 Task: Select the auto option in the integrated GPU acceleration.
Action: Mouse moved to (27, 547)
Screenshot: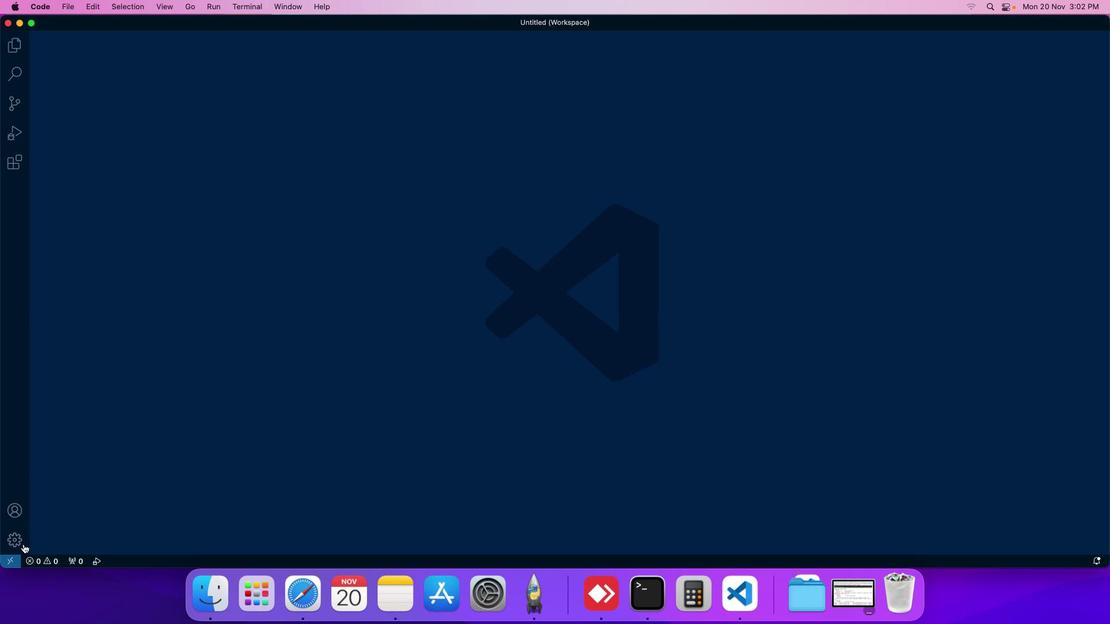 
Action: Mouse pressed left at (27, 547)
Screenshot: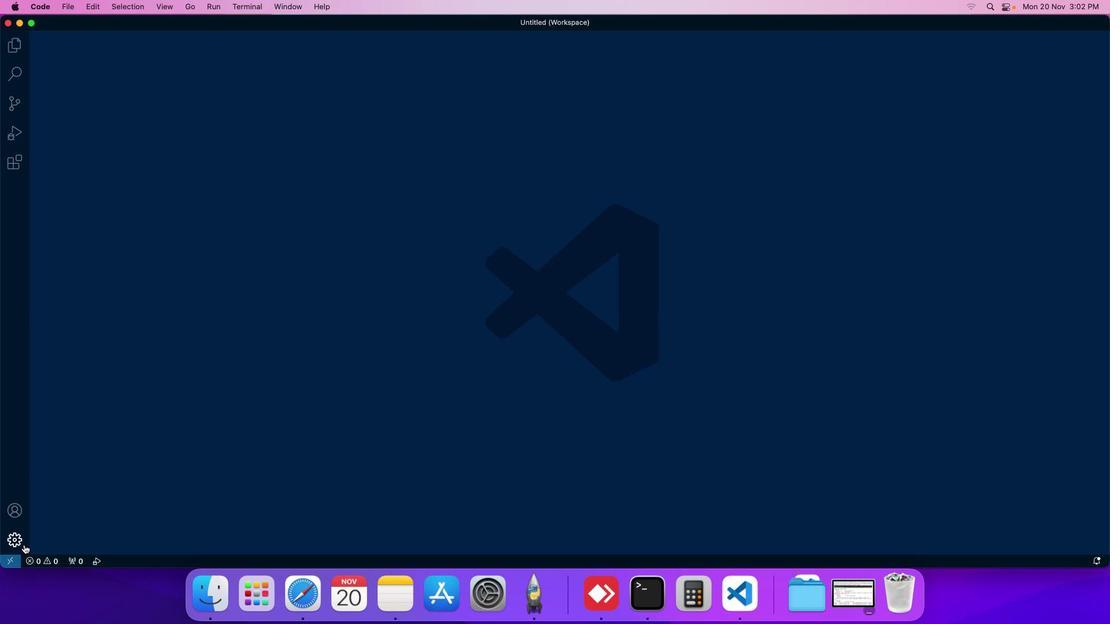 
Action: Mouse moved to (61, 453)
Screenshot: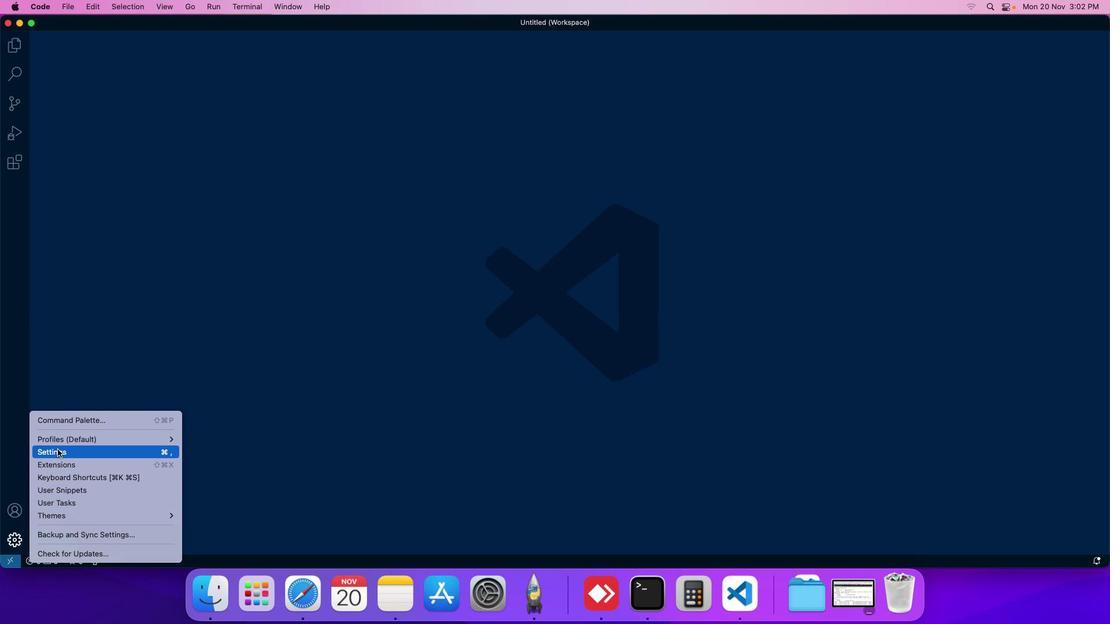 
Action: Mouse pressed left at (61, 453)
Screenshot: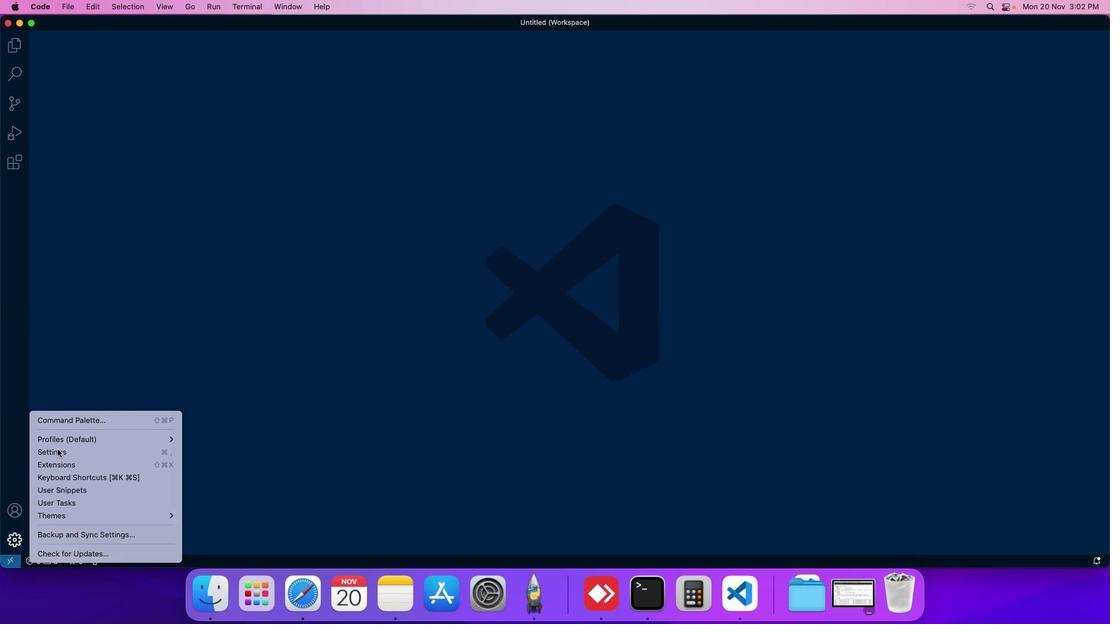 
Action: Mouse moved to (285, 91)
Screenshot: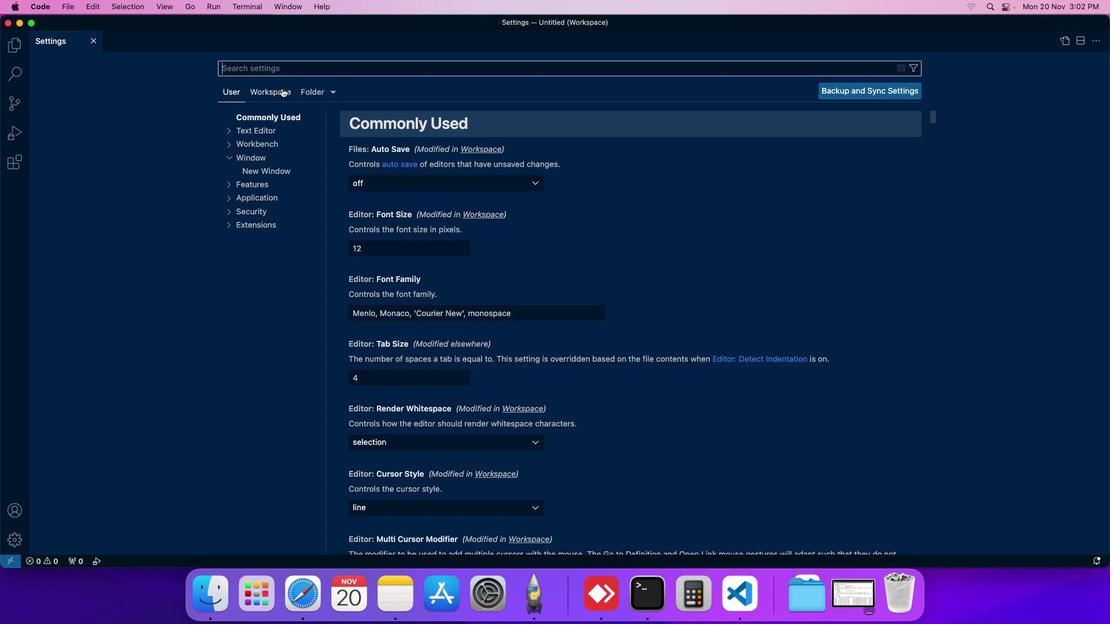 
Action: Mouse pressed left at (285, 91)
Screenshot: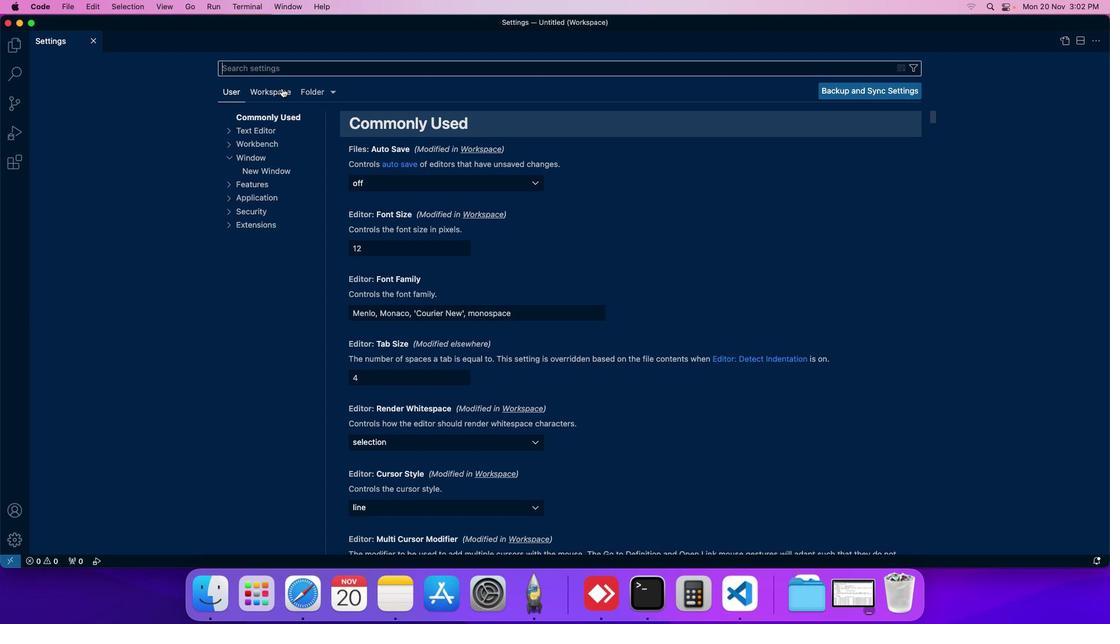 
Action: Mouse moved to (243, 172)
Screenshot: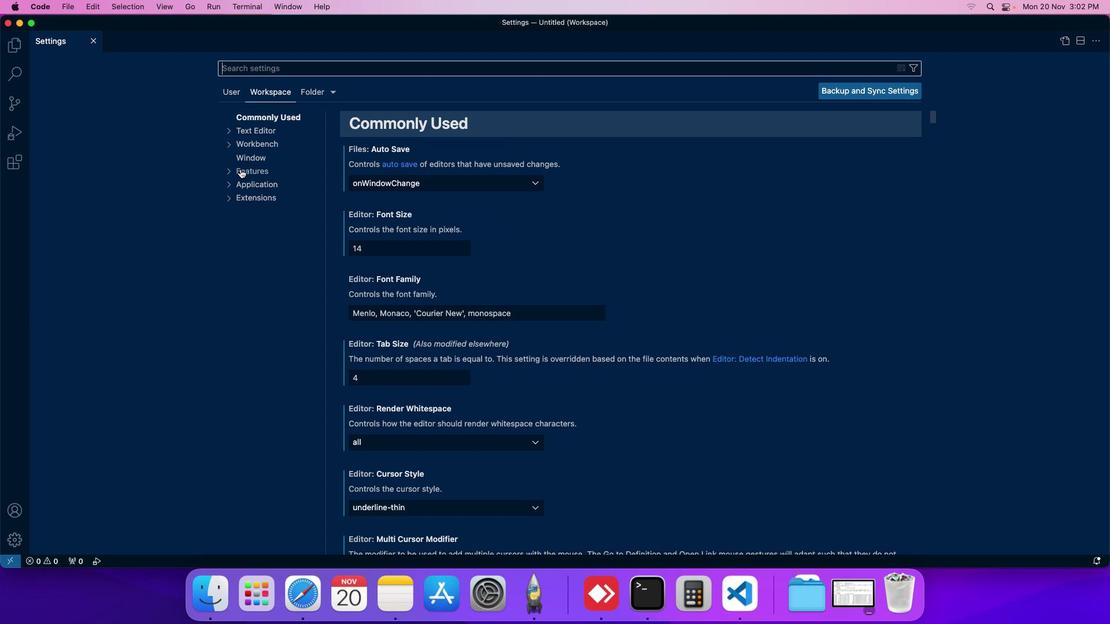 
Action: Mouse pressed left at (243, 172)
Screenshot: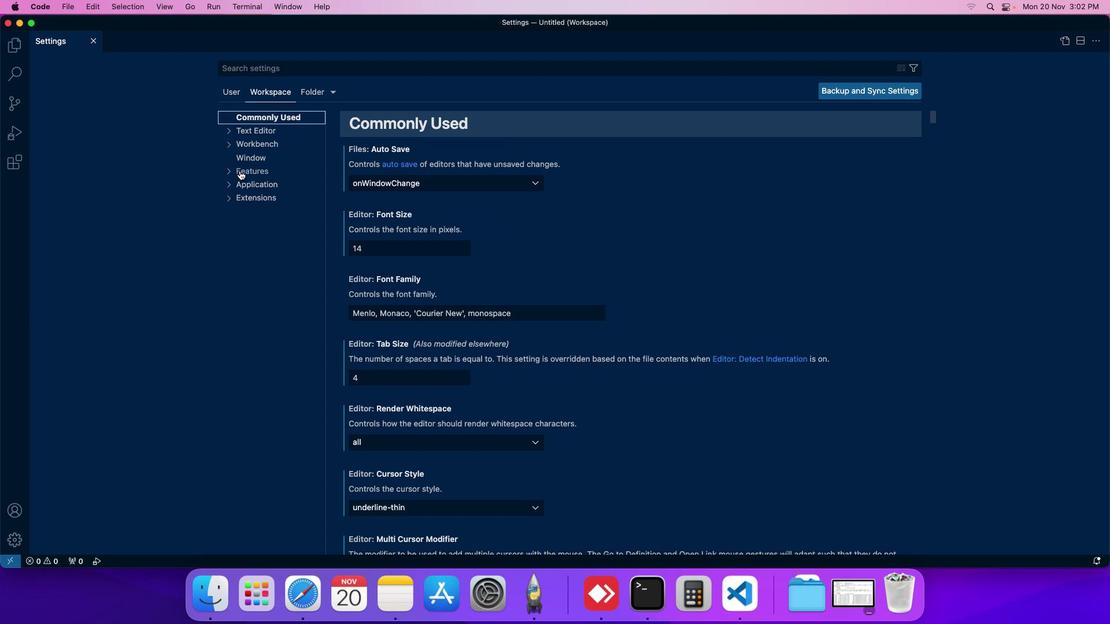 
Action: Mouse moved to (248, 279)
Screenshot: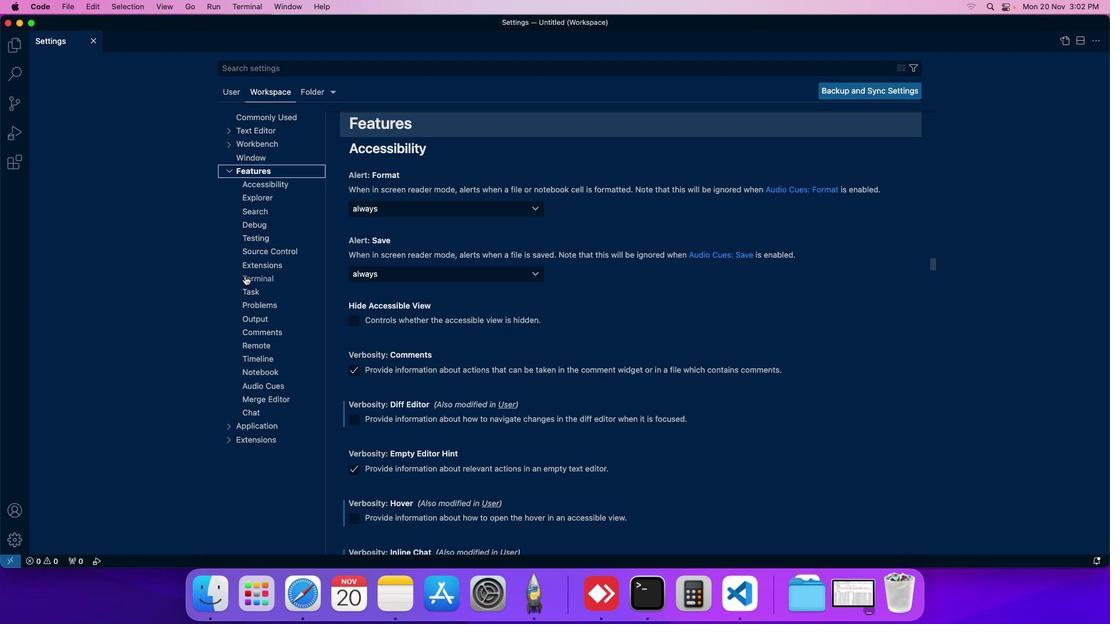 
Action: Mouse pressed left at (248, 279)
Screenshot: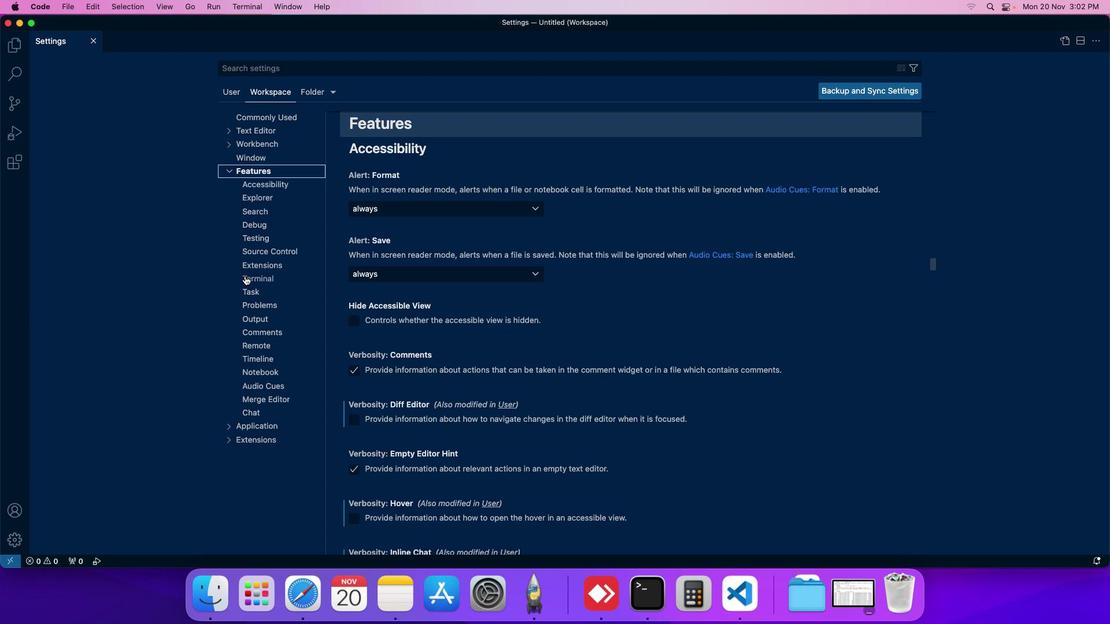 
Action: Mouse moved to (351, 334)
Screenshot: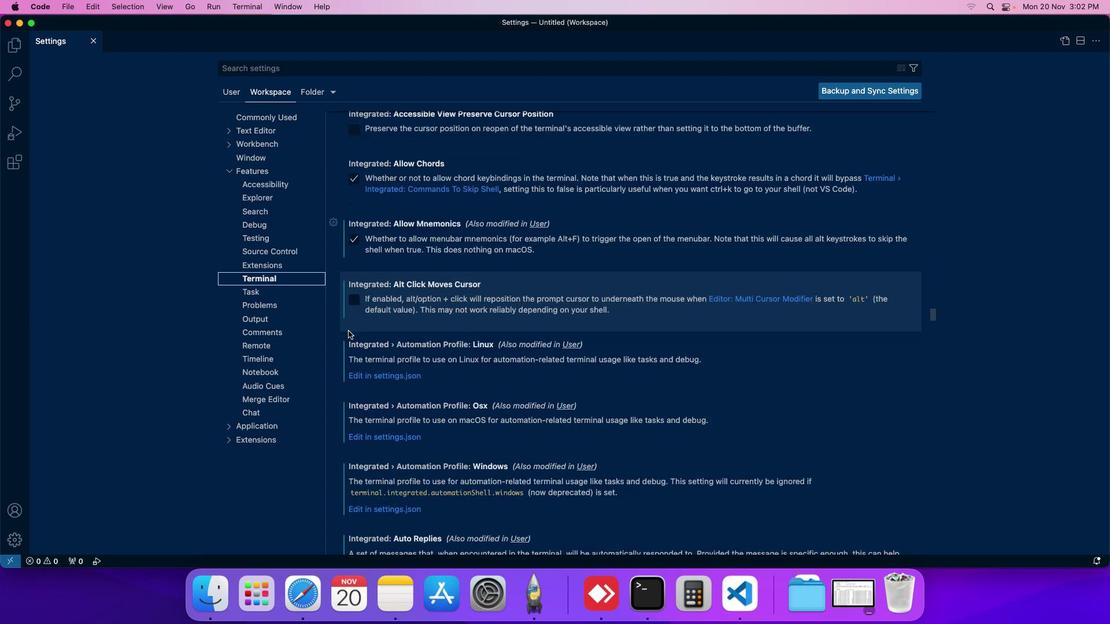 
Action: Mouse scrolled (351, 334) with delta (3, 2)
Screenshot: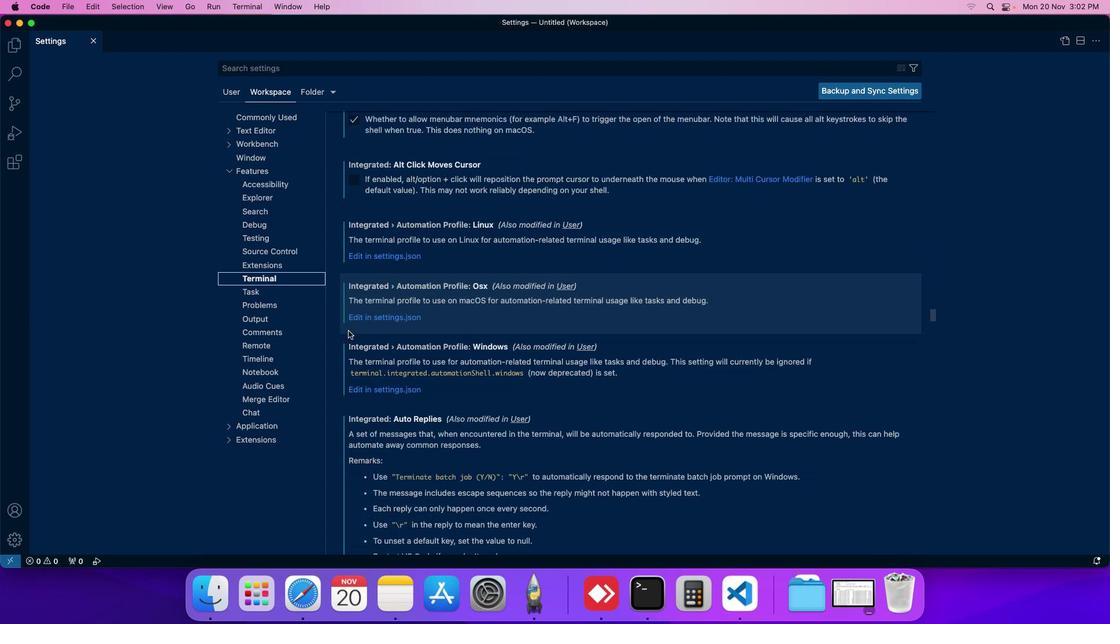 
Action: Mouse scrolled (351, 334) with delta (3, 2)
Screenshot: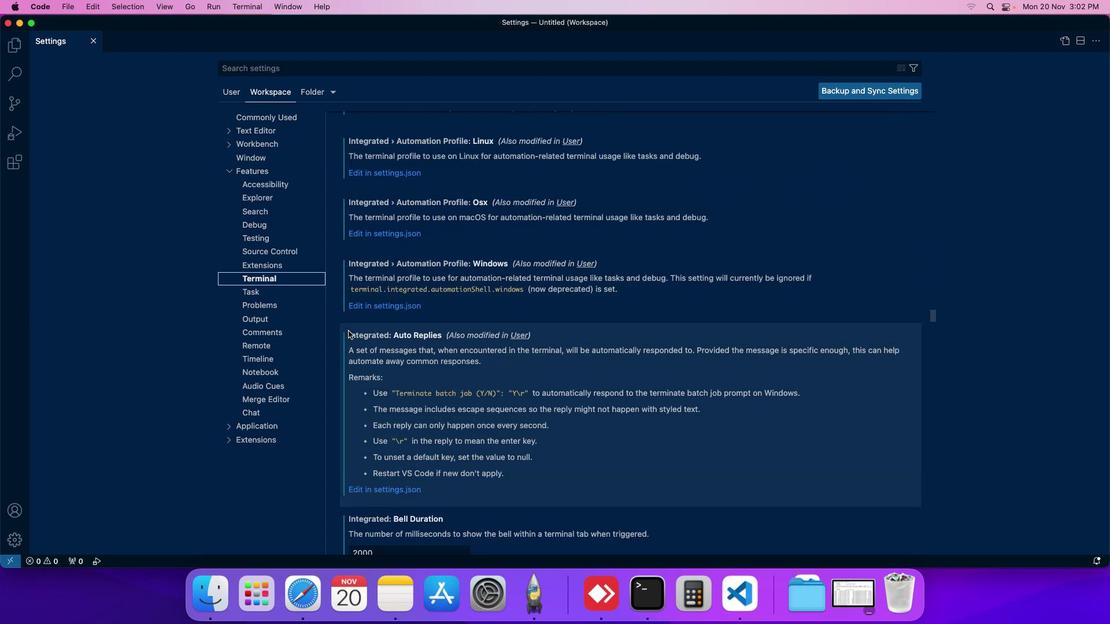 
Action: Mouse scrolled (351, 334) with delta (3, 2)
Screenshot: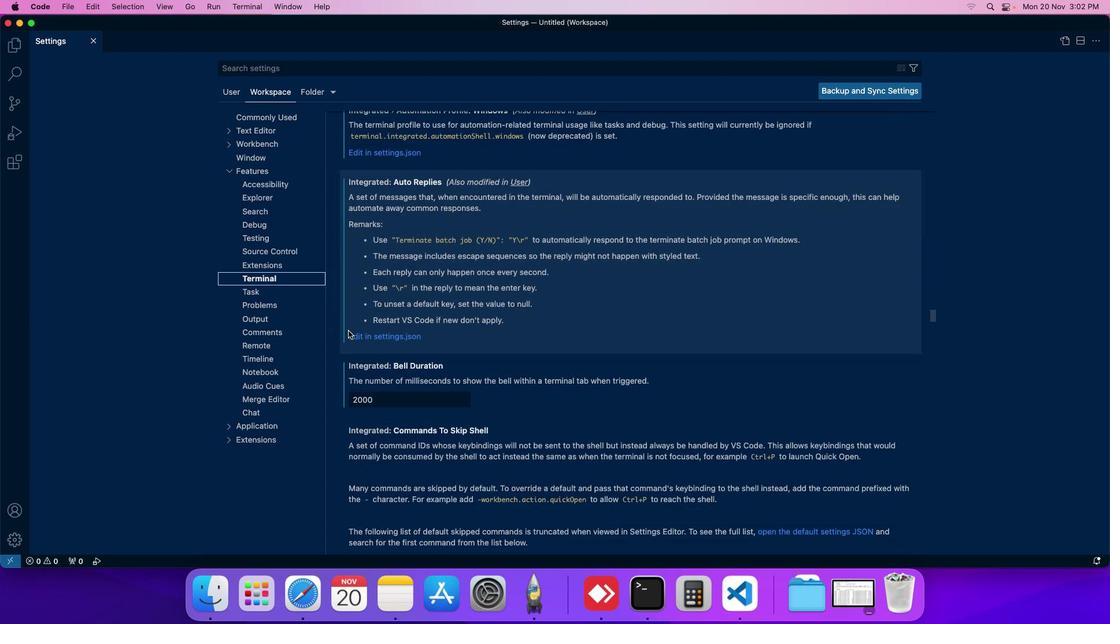 
Action: Mouse scrolled (351, 334) with delta (3, 2)
Screenshot: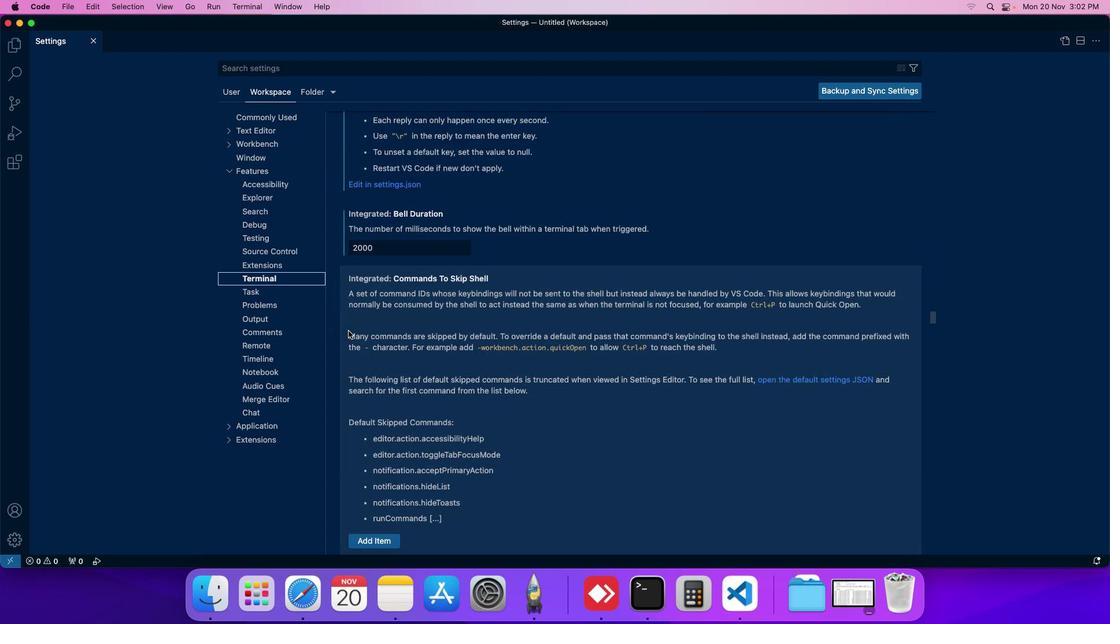 
Action: Mouse scrolled (351, 334) with delta (3, 2)
Screenshot: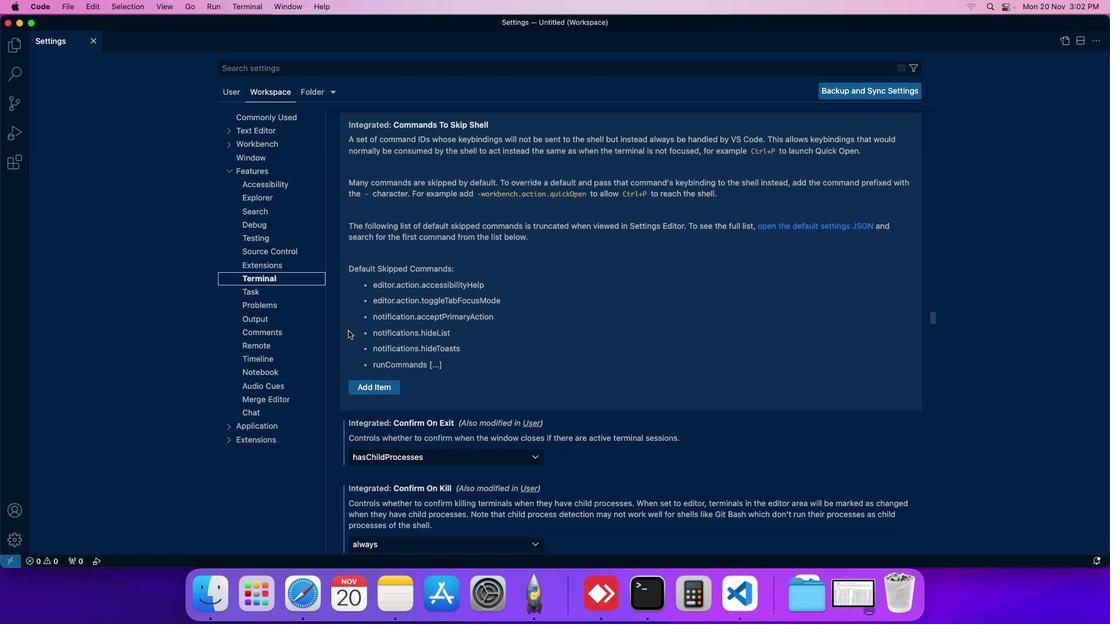 
Action: Mouse scrolled (351, 334) with delta (3, 2)
Screenshot: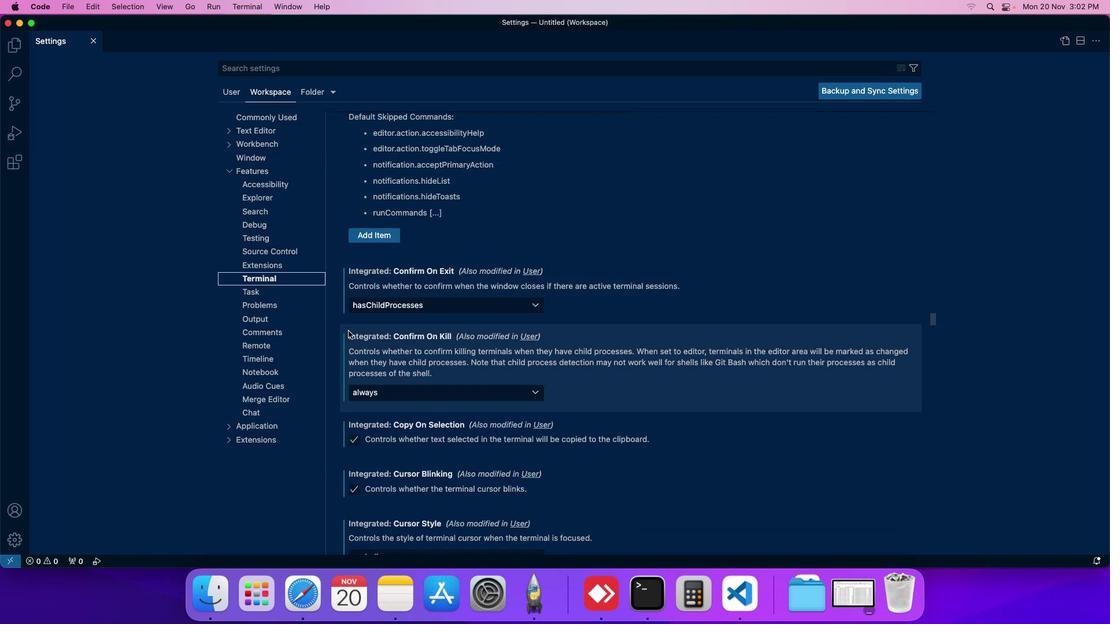 
Action: Mouse scrolled (351, 334) with delta (3, 2)
Screenshot: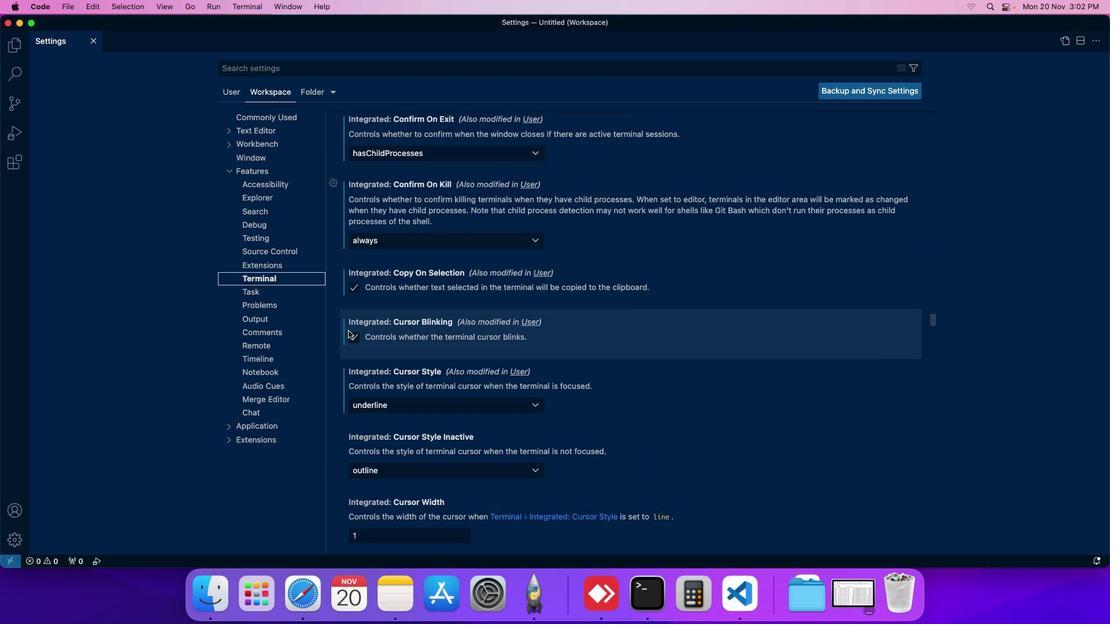 
Action: Mouse scrolled (351, 334) with delta (3, 2)
Screenshot: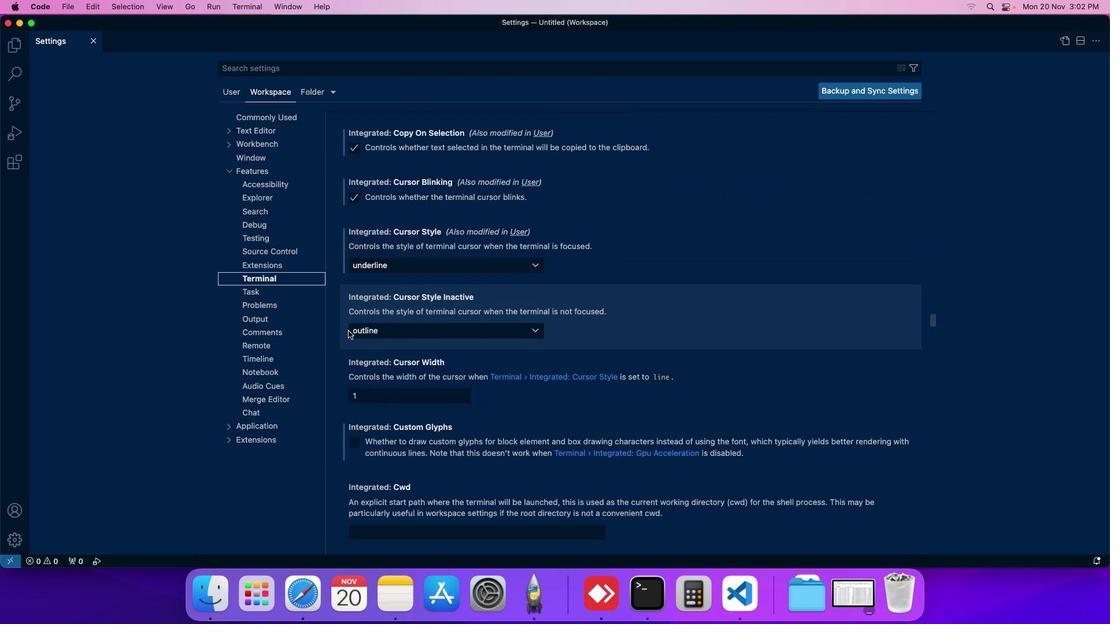 
Action: Mouse scrolled (351, 334) with delta (3, 2)
Screenshot: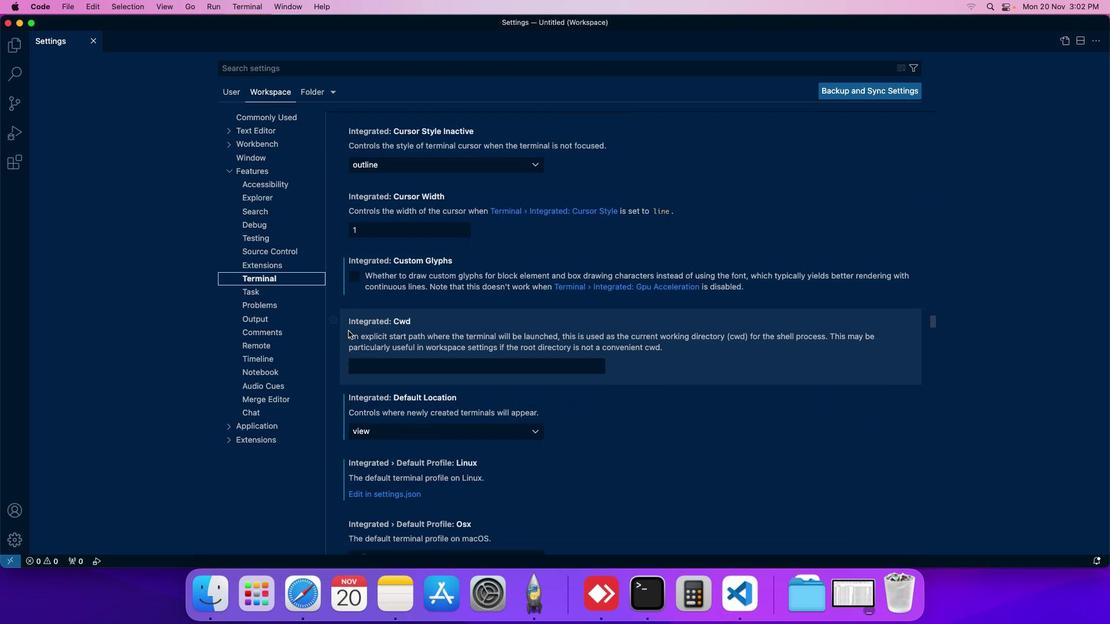 
Action: Mouse scrolled (351, 334) with delta (3, 2)
Screenshot: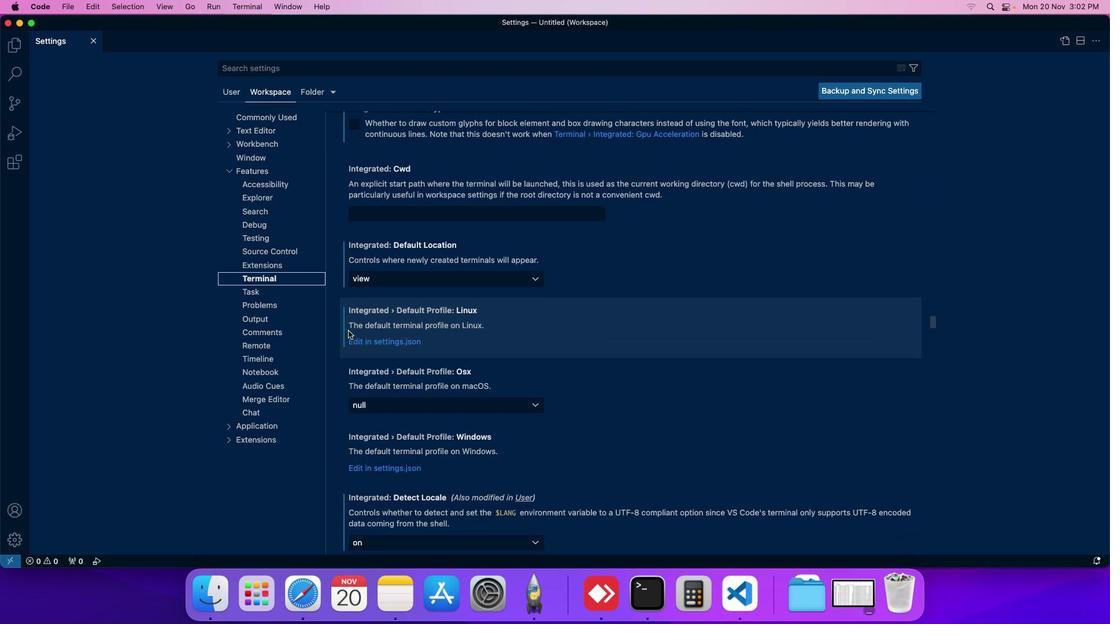 
Action: Mouse scrolled (351, 334) with delta (3, 2)
Screenshot: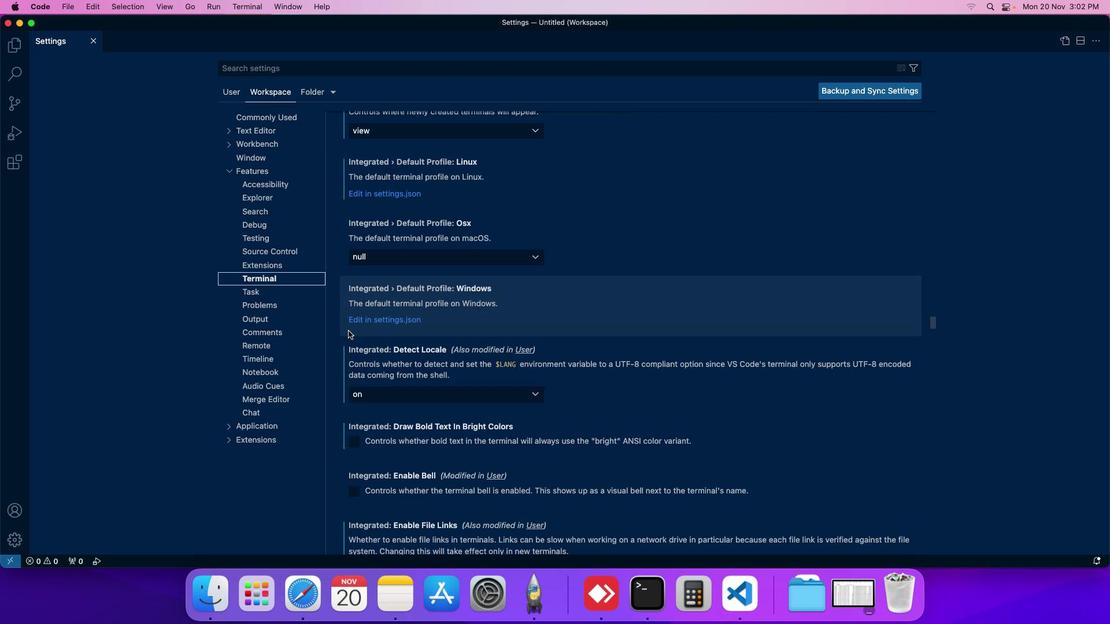 
Action: Mouse scrolled (351, 334) with delta (3, 2)
Screenshot: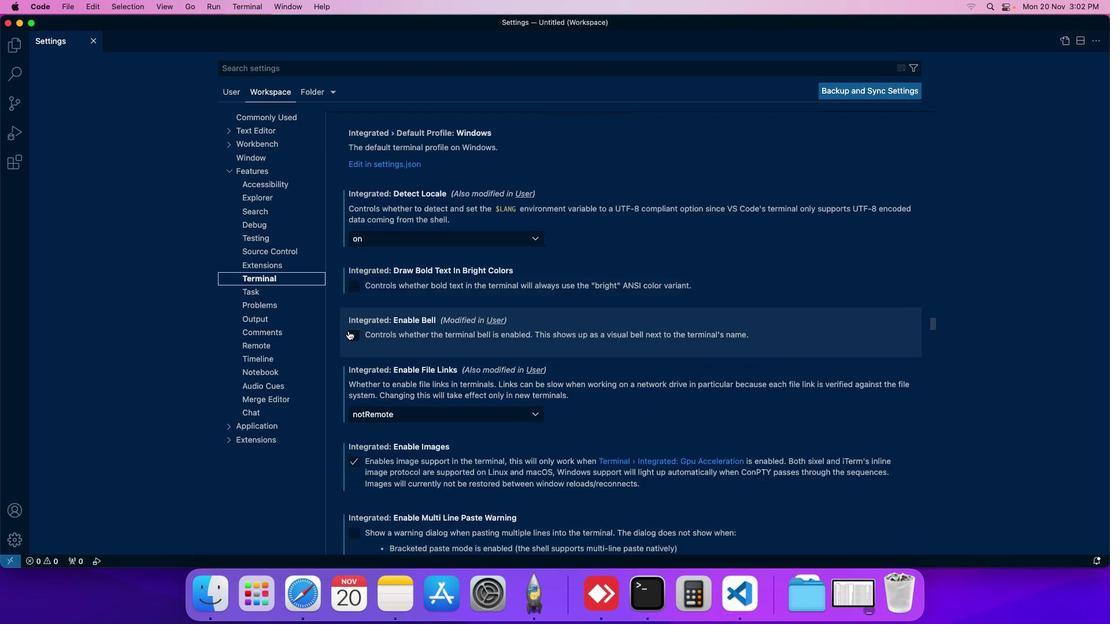 
Action: Mouse scrolled (351, 334) with delta (3, 2)
Screenshot: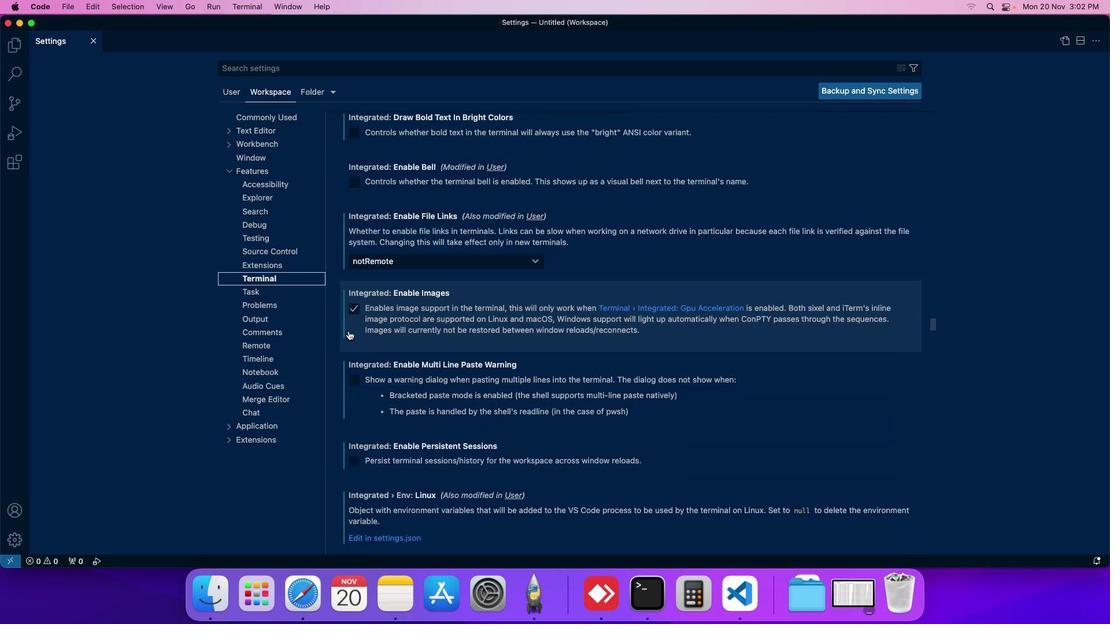 
Action: Mouse scrolled (351, 334) with delta (3, 2)
Screenshot: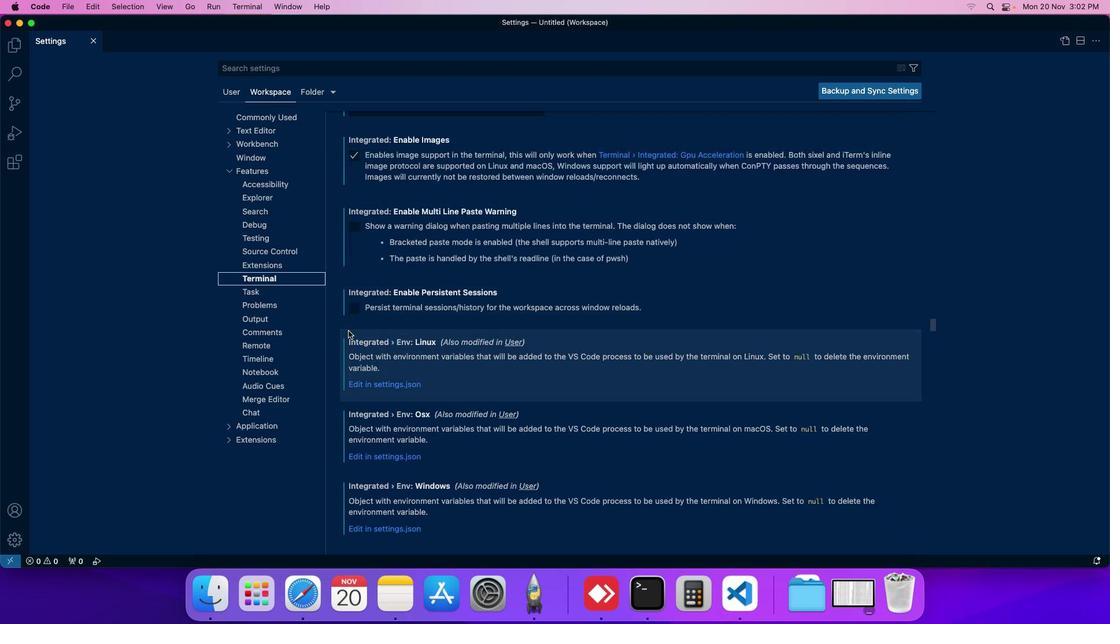 
Action: Mouse scrolled (351, 334) with delta (3, 2)
Screenshot: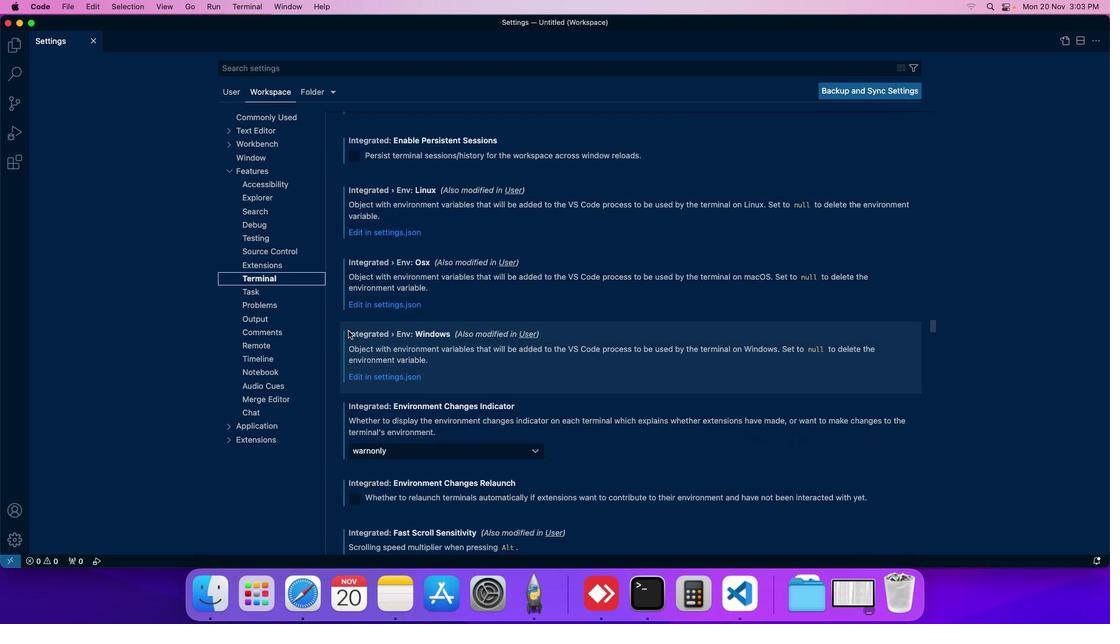 
Action: Mouse scrolled (351, 334) with delta (3, 2)
Screenshot: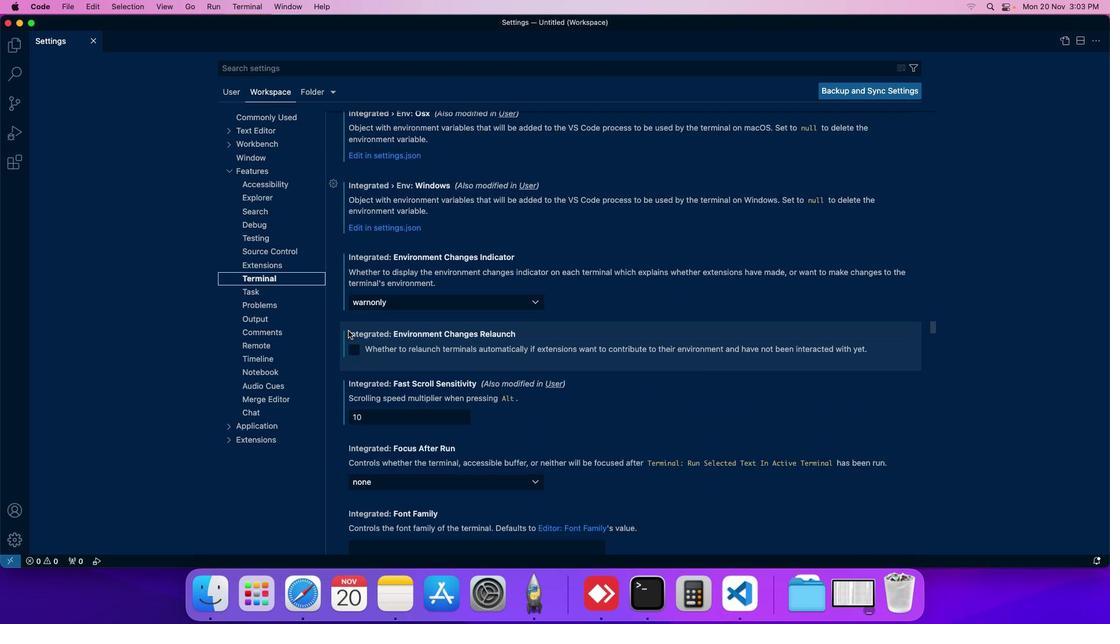 
Action: Mouse scrolled (351, 334) with delta (3, 2)
Screenshot: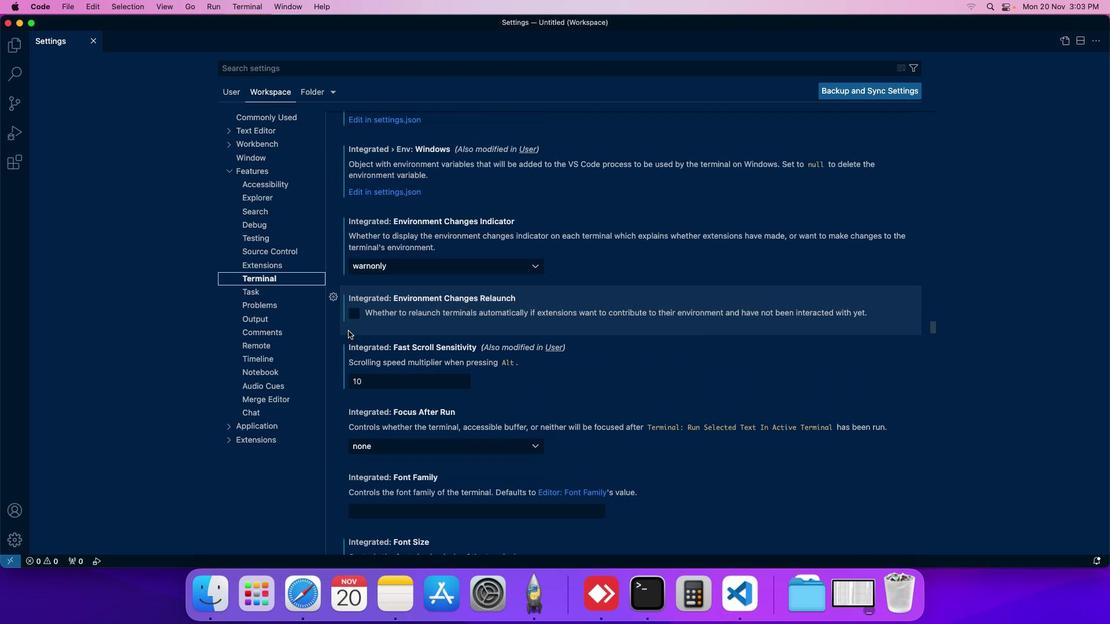
Action: Mouse scrolled (351, 334) with delta (3, 2)
Screenshot: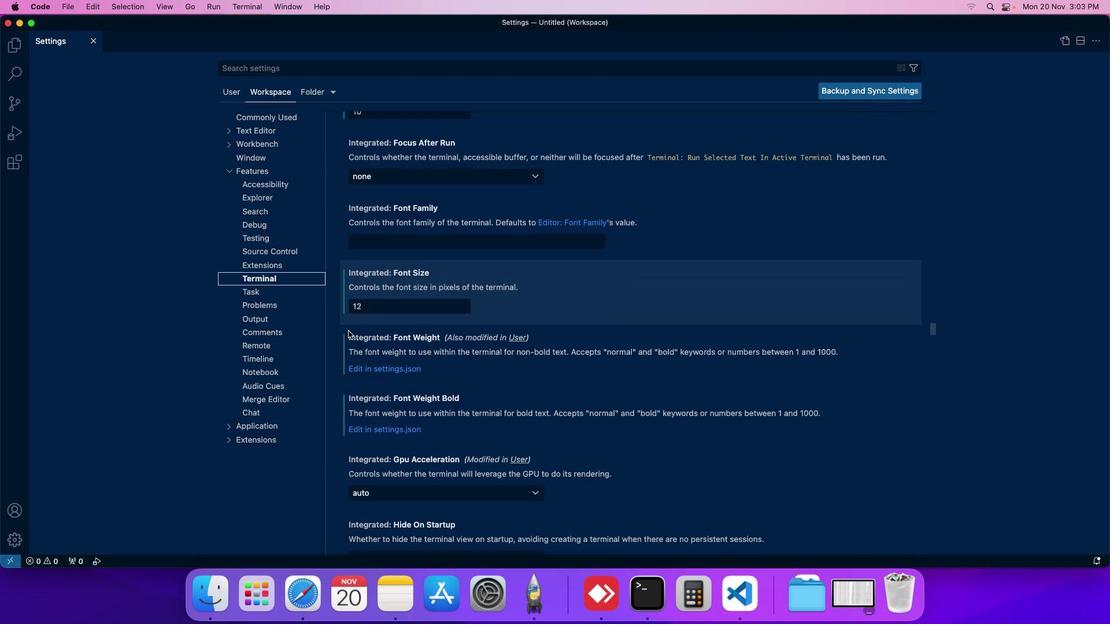 
Action: Mouse scrolled (351, 334) with delta (3, 2)
Screenshot: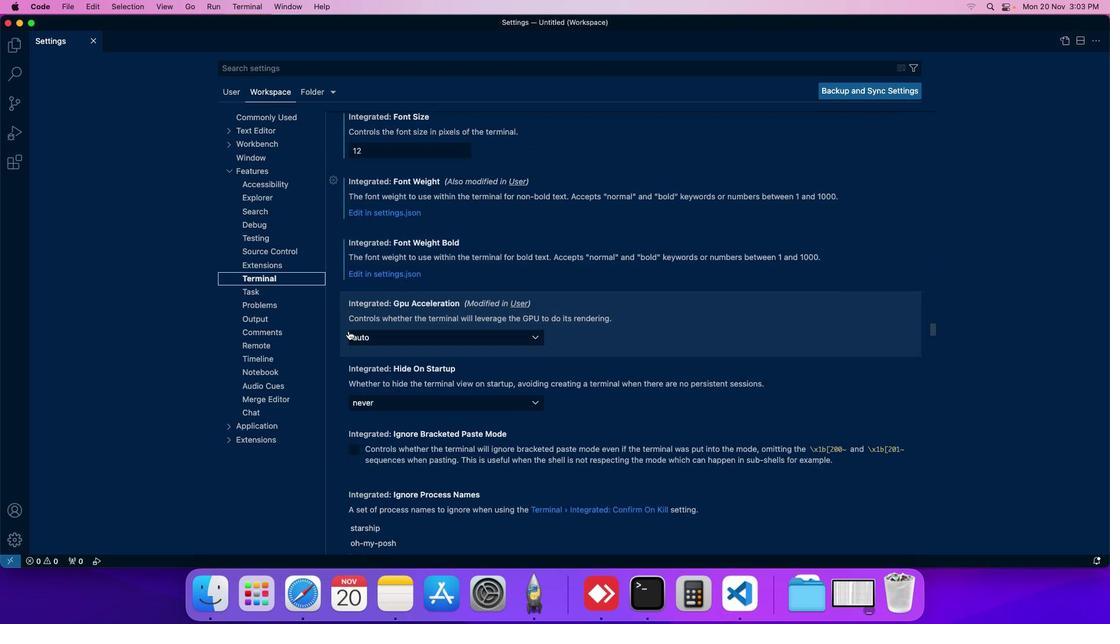 
Action: Mouse moved to (417, 342)
Screenshot: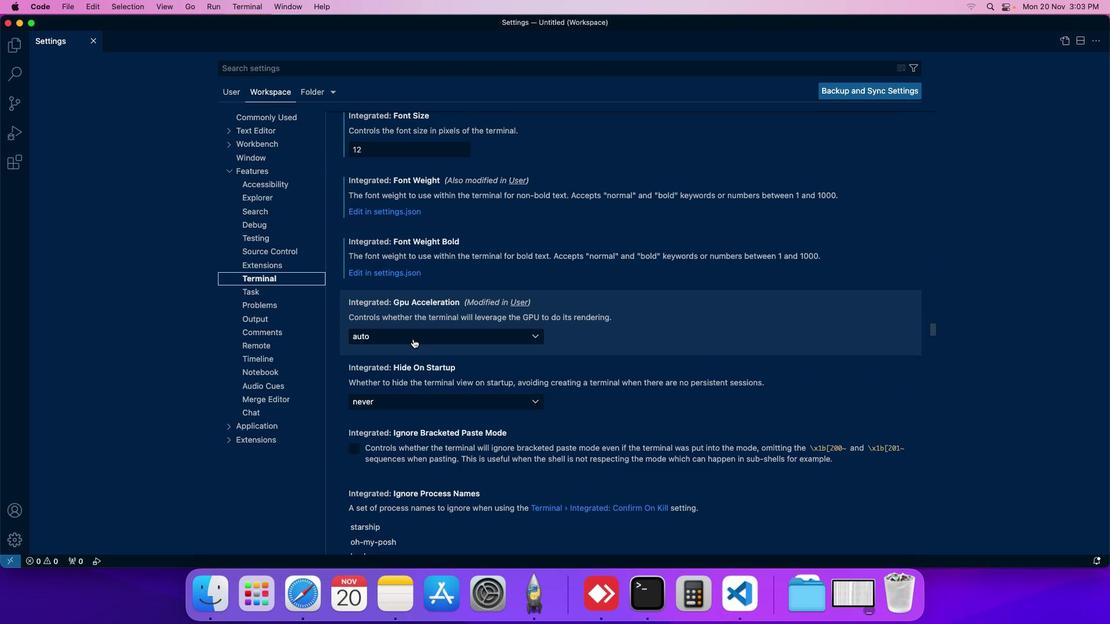 
Action: Mouse pressed left at (417, 342)
Screenshot: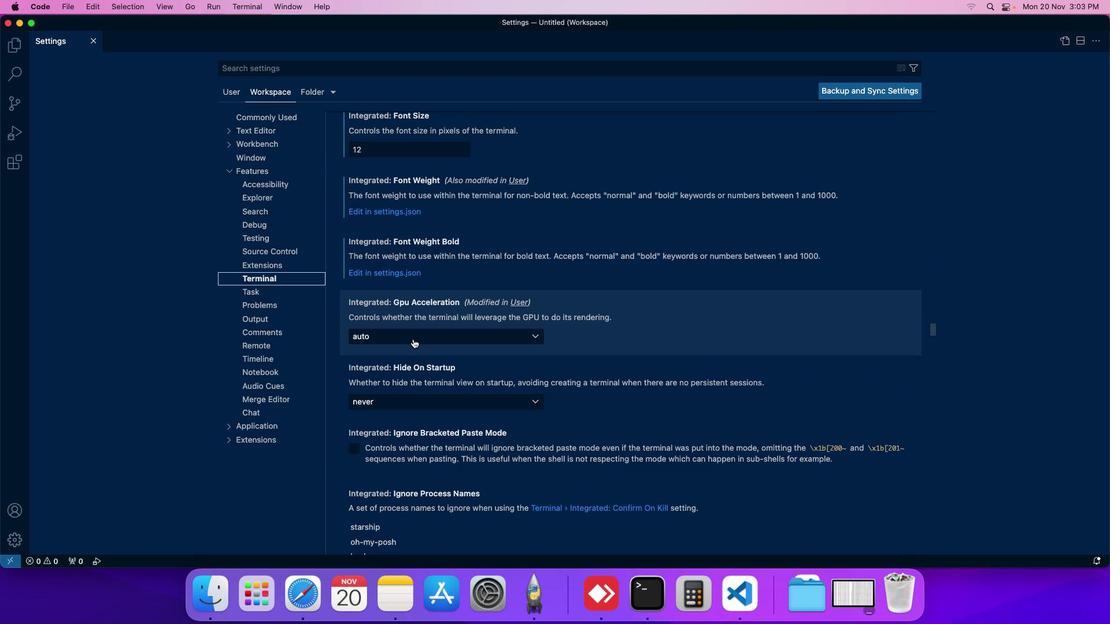 
Action: Mouse moved to (374, 350)
Screenshot: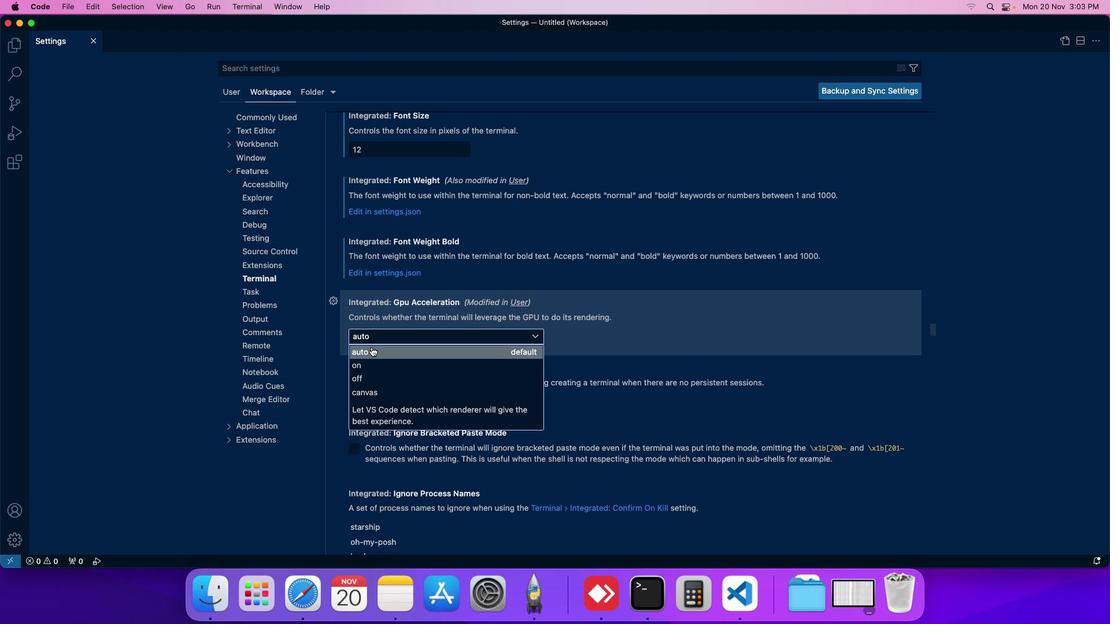 
Action: Mouse pressed left at (374, 350)
Screenshot: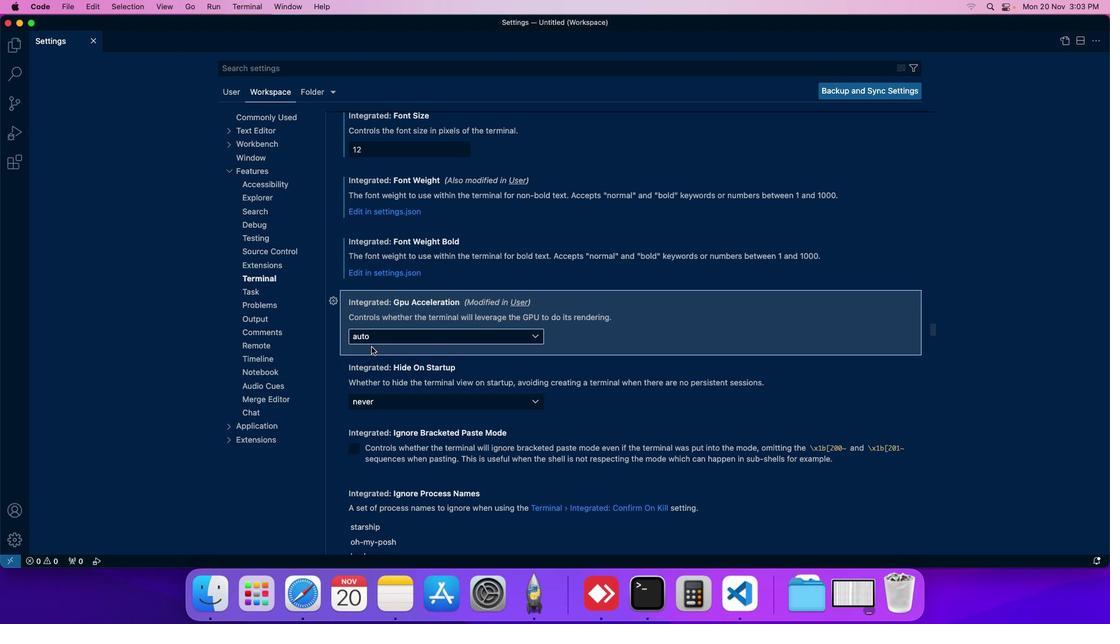 
Action: Mouse moved to (382, 346)
Screenshot: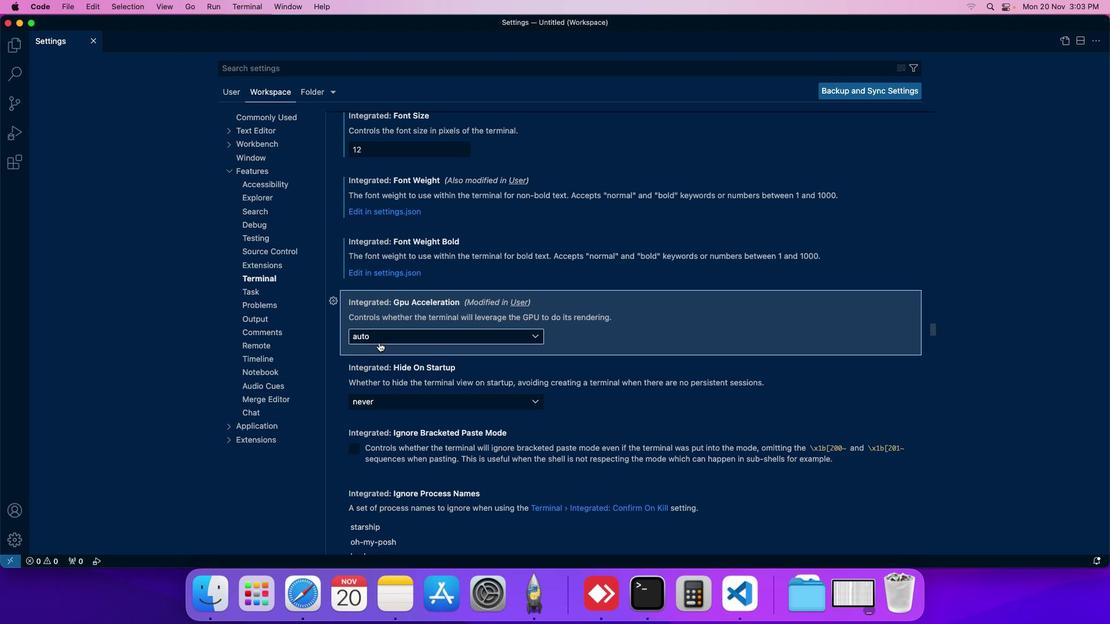 
